 Task: Schedule a networking breakfast event for next Wednesday at 10:00 AM.
Action: Mouse moved to (65, 219)
Screenshot: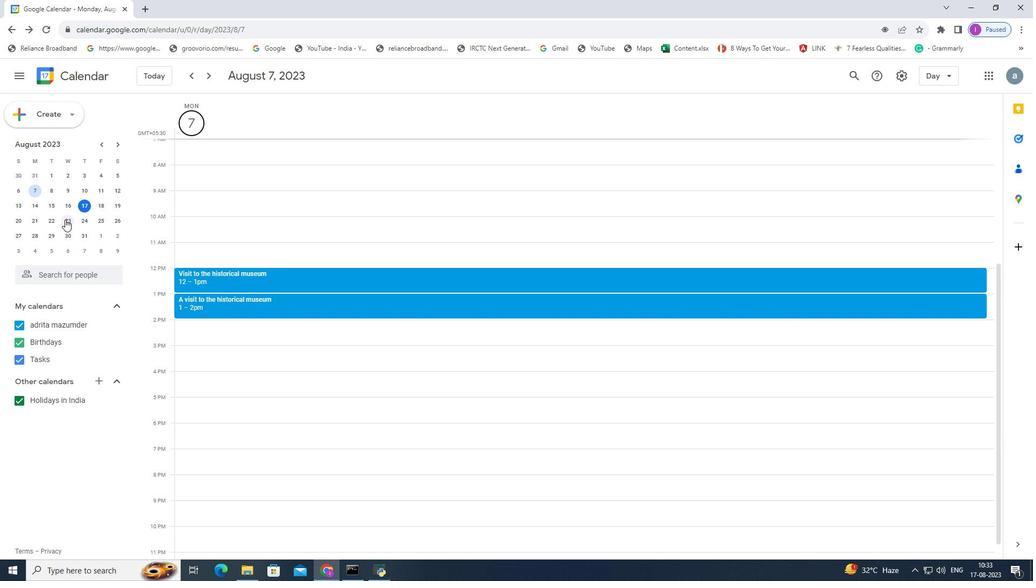 
Action: Mouse pressed left at (65, 219)
Screenshot: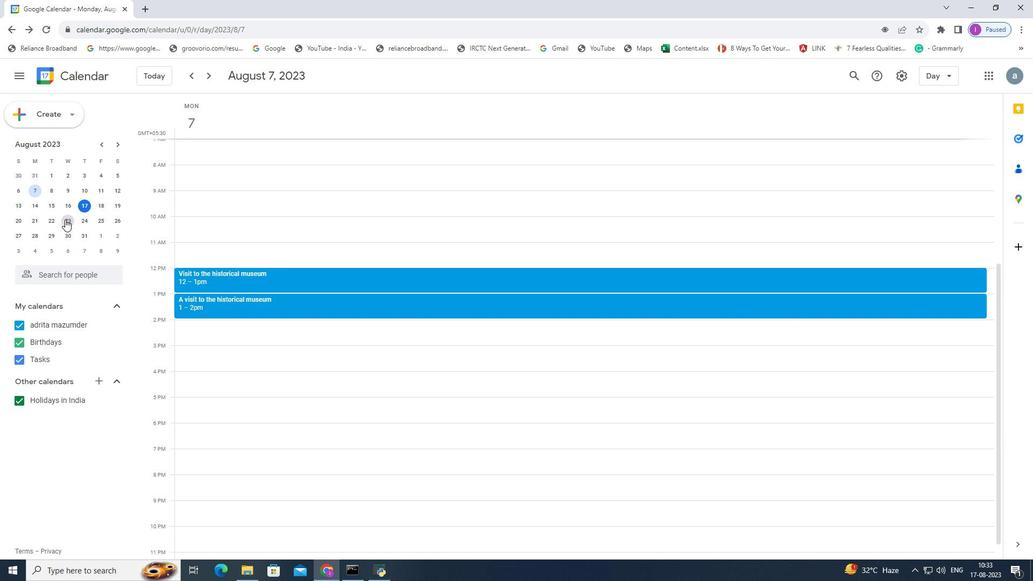 
Action: Mouse moved to (178, 224)
Screenshot: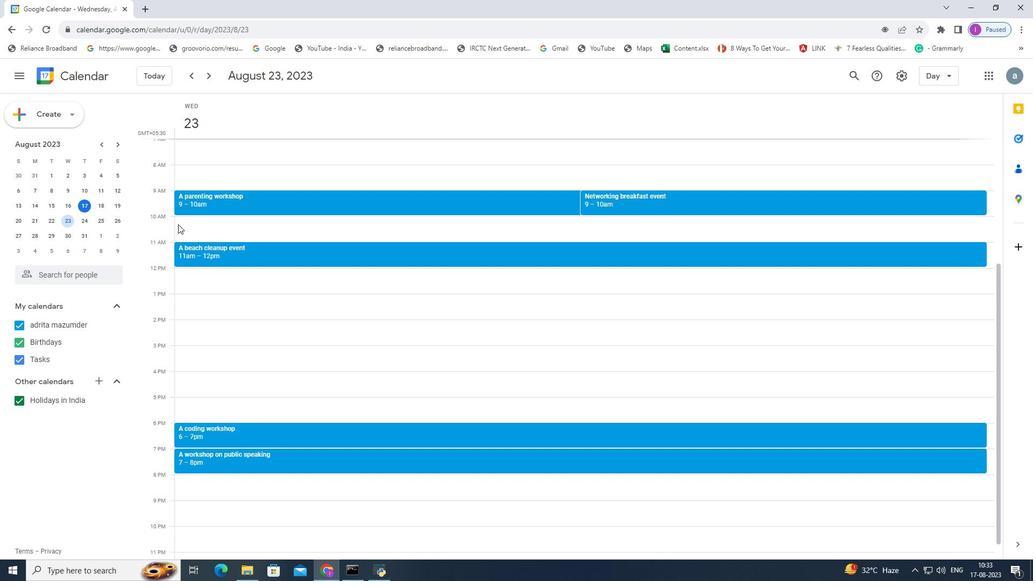 
Action: Mouse pressed left at (178, 224)
Screenshot: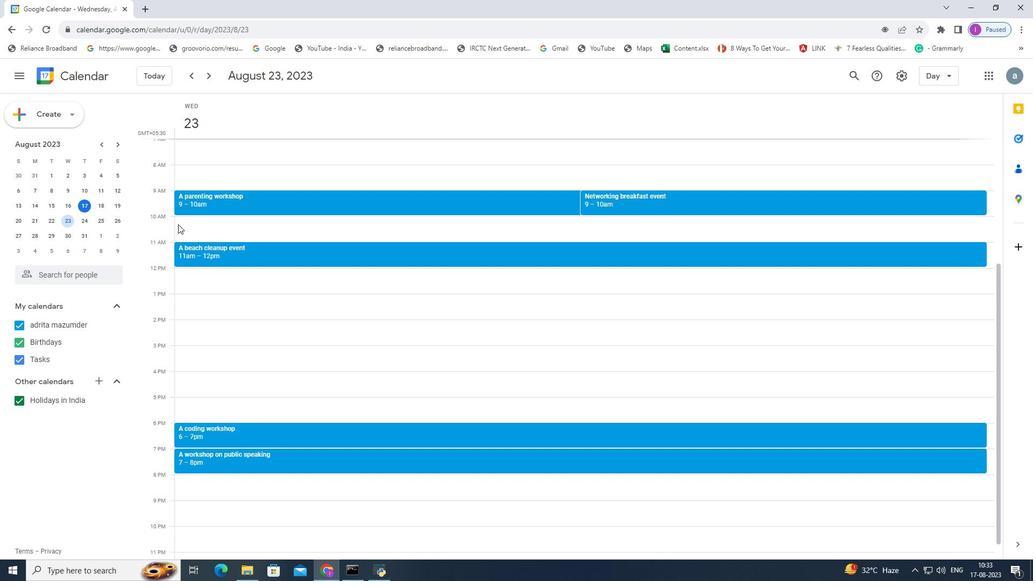 
Action: Mouse moved to (509, 211)
Screenshot: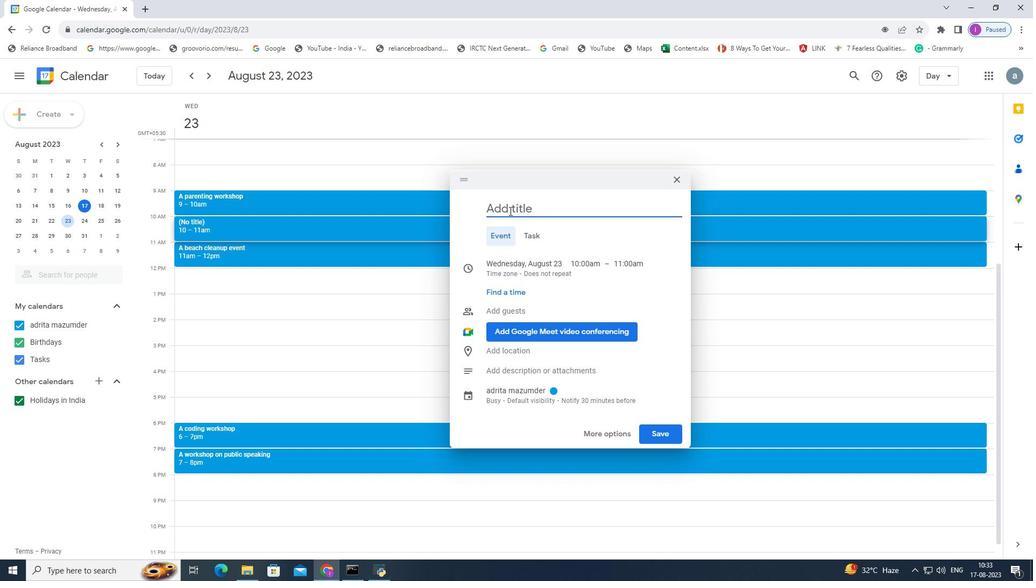 
Action: Mouse pressed left at (509, 211)
Screenshot: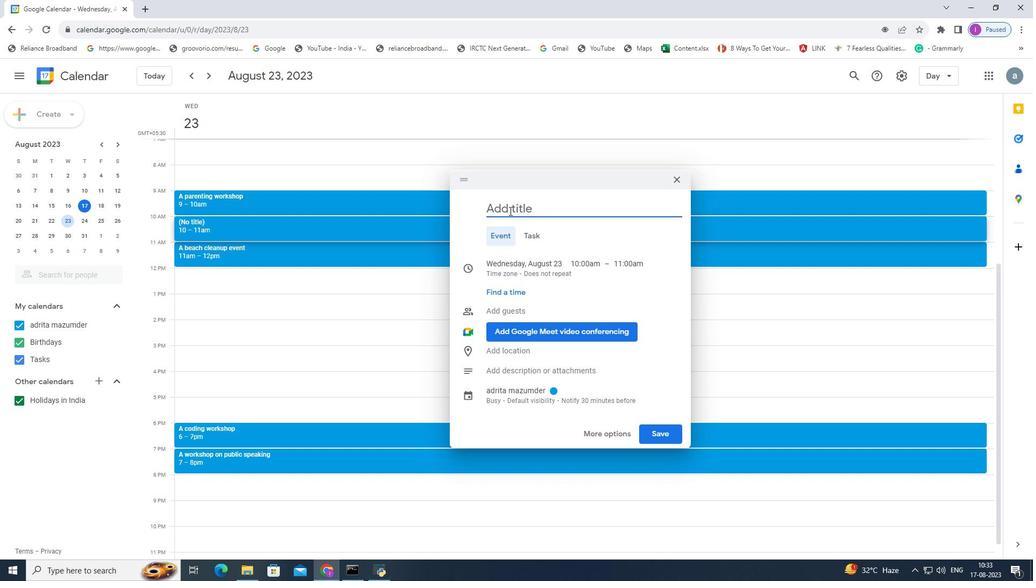 
Action: Key pressed <Key.shift><Key.shift><Key.shift><Key.shift><Key.shift><Key.shift><Key.shift><Key.shift><Key.shift><Key.shift><Key.shift><Key.shift><Key.shift><Key.shift><Key.shift><Key.shift><Key.shift><Key.shift><Key.shift><Key.shift><Key.shift><Key.shift><Key.shift><Key.shift><Key.shift><Key.shift><Key.shift><Key.shift><Key.shift><Key.shift><Key.shift><Key.shift><Key.shift><Key.shift><Key.shift><Key.shift><Key.shift>A<Key.space>netwirku<Key.backspace><Key.backspace><Key.backspace><Key.backspace>orking<Key.space>breakfast<Key.space>event
Screenshot: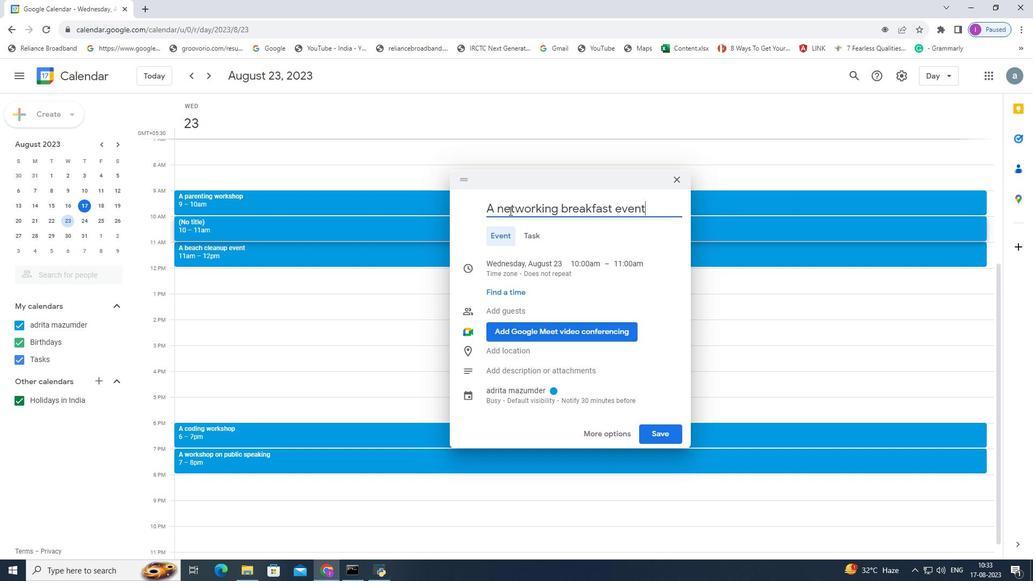 
Action: Mouse moved to (668, 432)
Screenshot: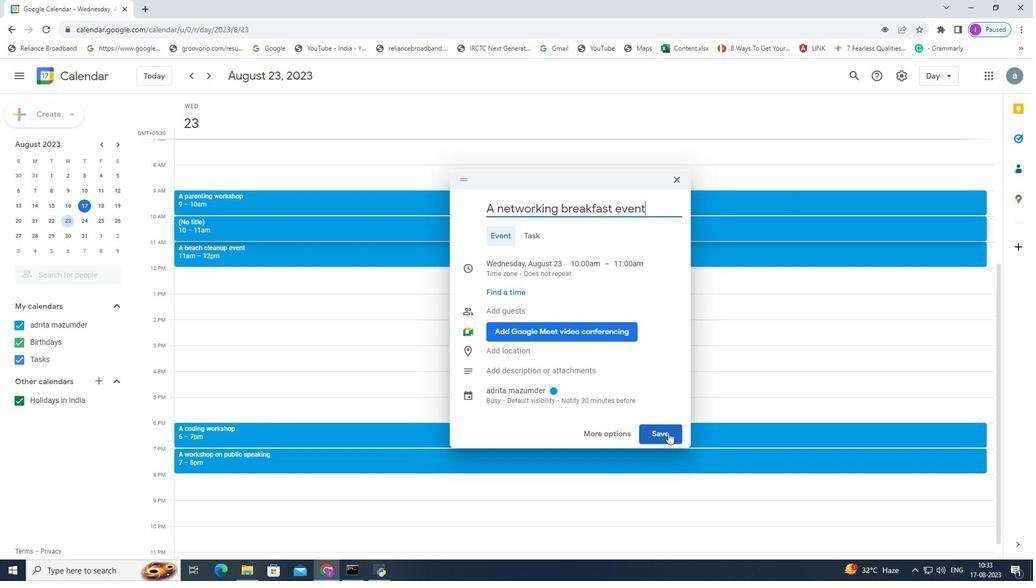 
Action: Mouse pressed left at (668, 432)
Screenshot: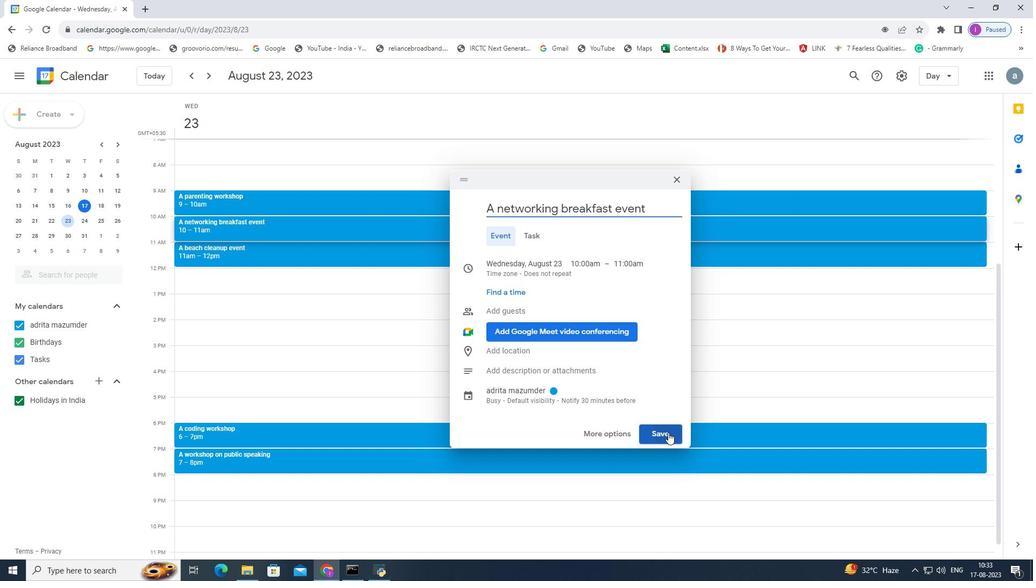 
